 Task: Copy code from large badge options.
Action: Mouse moved to (708, 76)
Screenshot: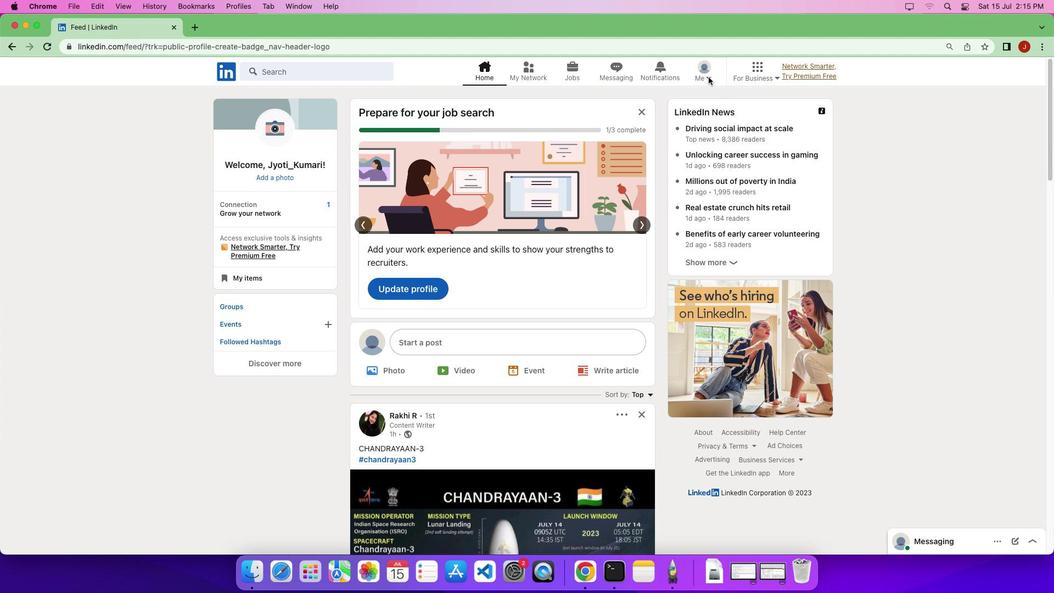 
Action: Mouse pressed left at (708, 76)
Screenshot: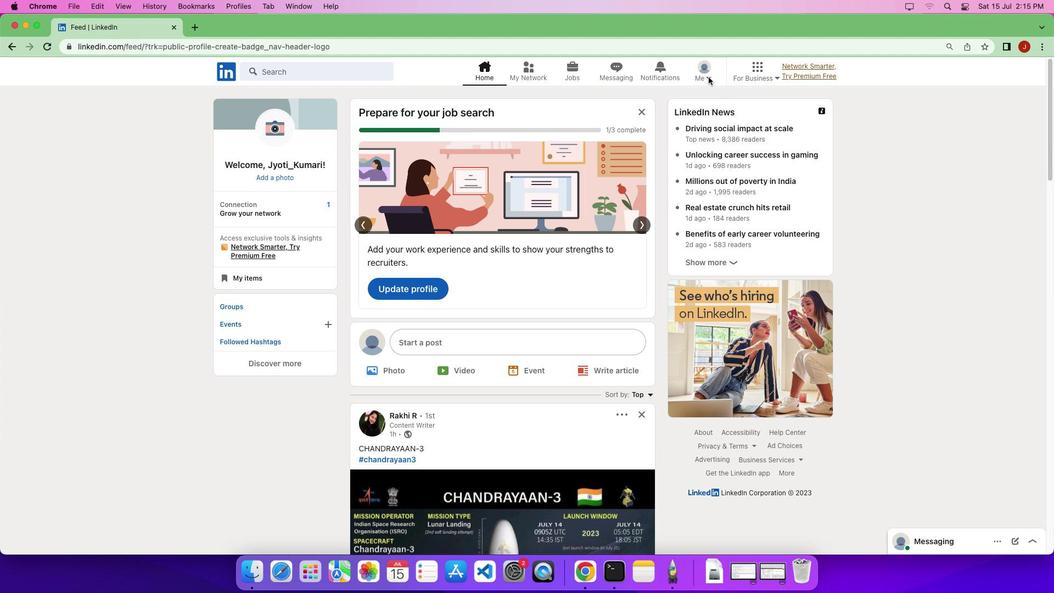 
Action: Mouse moved to (708, 76)
Screenshot: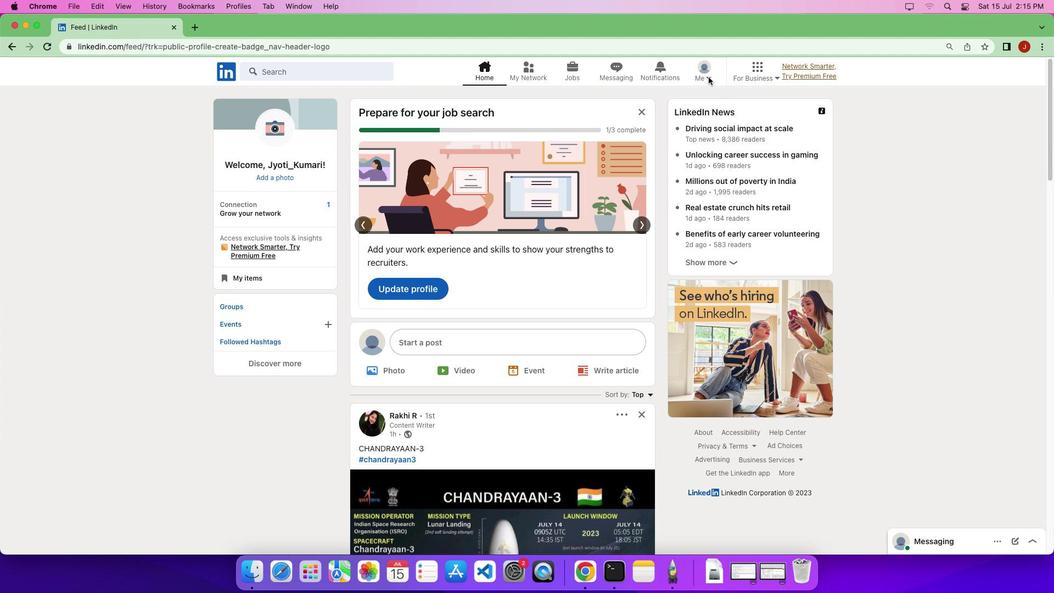 
Action: Mouse pressed left at (708, 76)
Screenshot: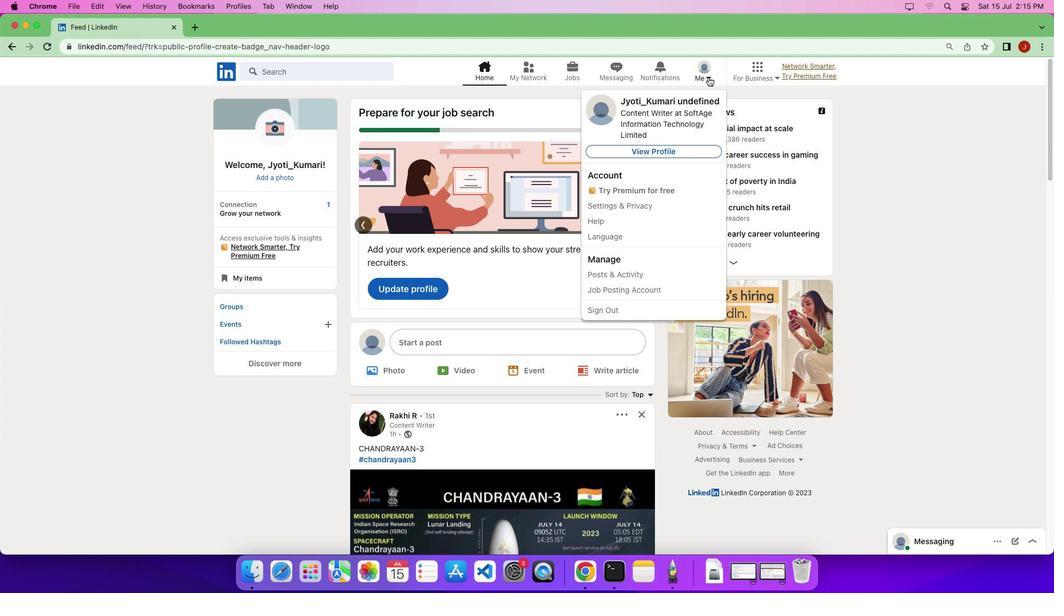 
Action: Mouse moved to (654, 207)
Screenshot: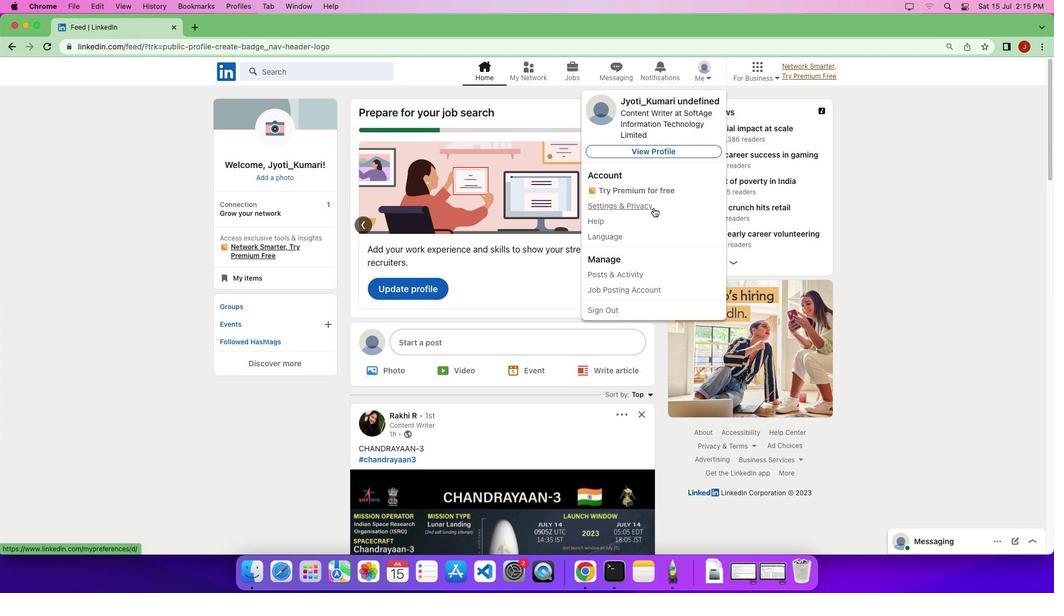 
Action: Mouse pressed left at (654, 207)
Screenshot: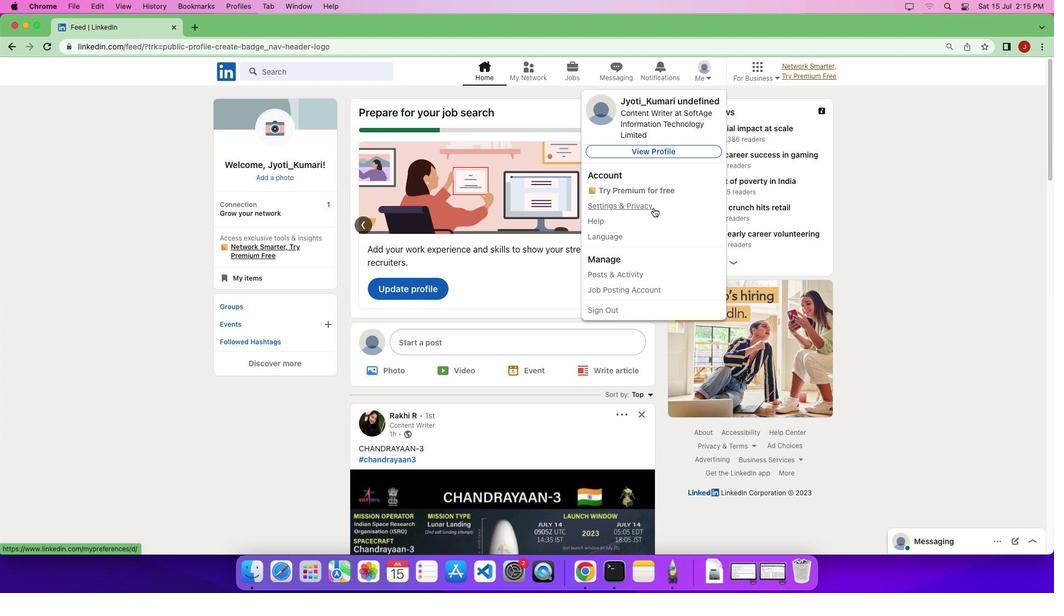 
Action: Mouse moved to (59, 235)
Screenshot: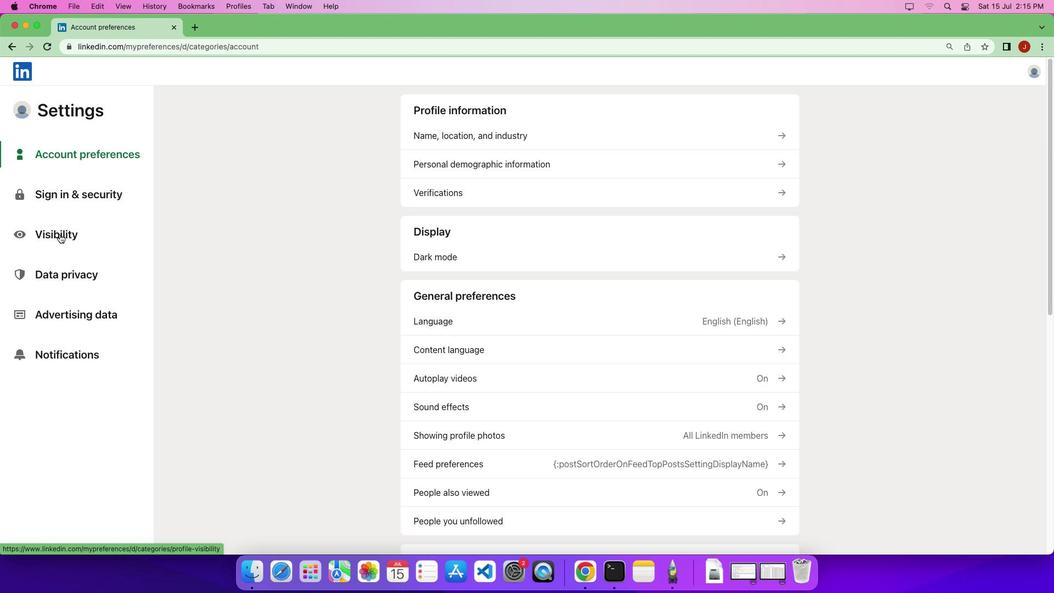 
Action: Mouse pressed left at (59, 235)
Screenshot: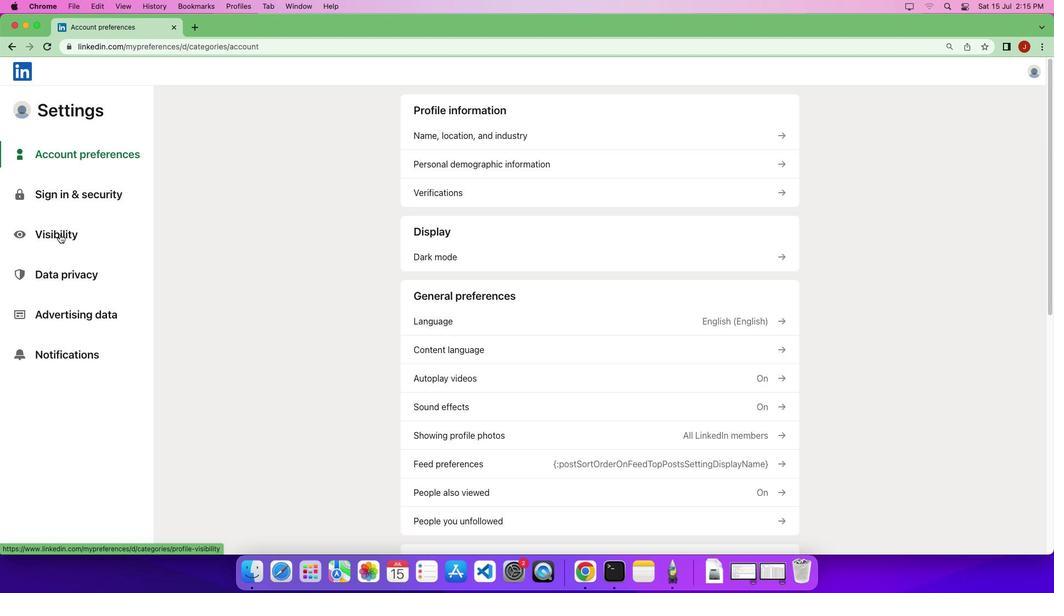 
Action: Mouse moved to (59, 234)
Screenshot: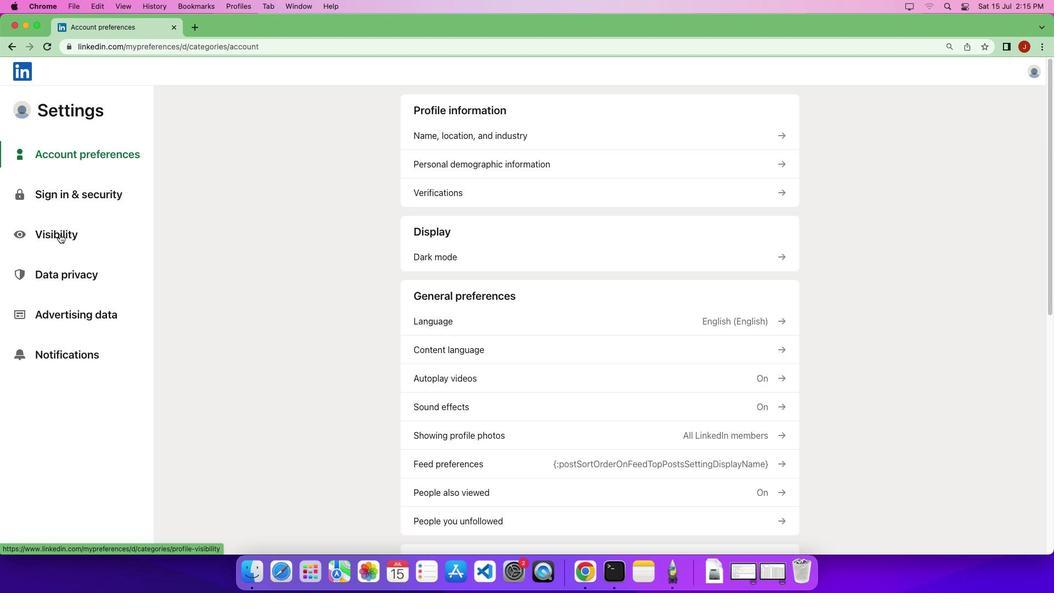 
Action: Mouse pressed left at (59, 234)
Screenshot: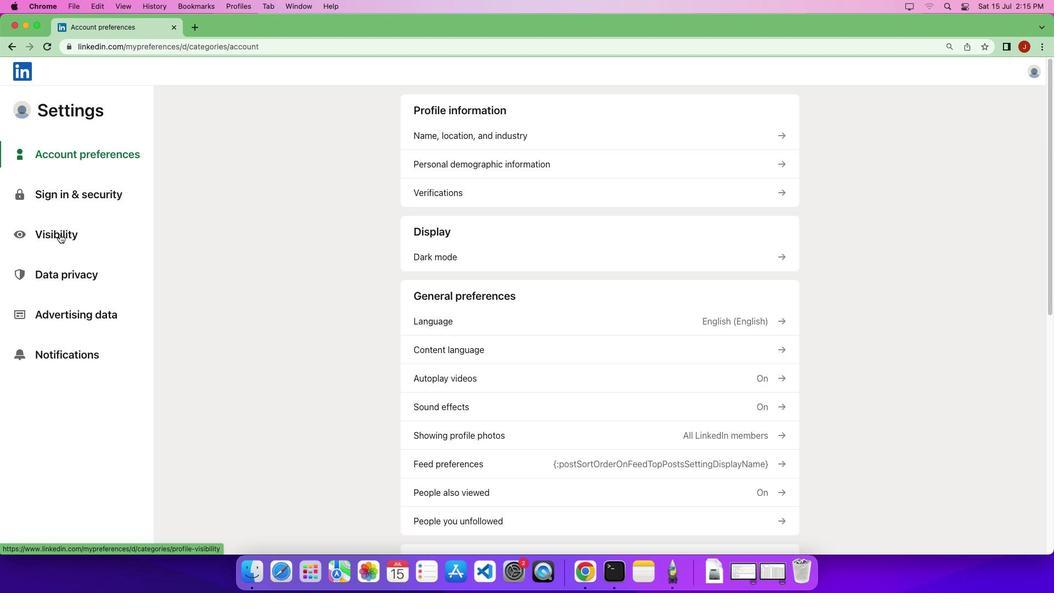 
Action: Mouse moved to (782, 164)
Screenshot: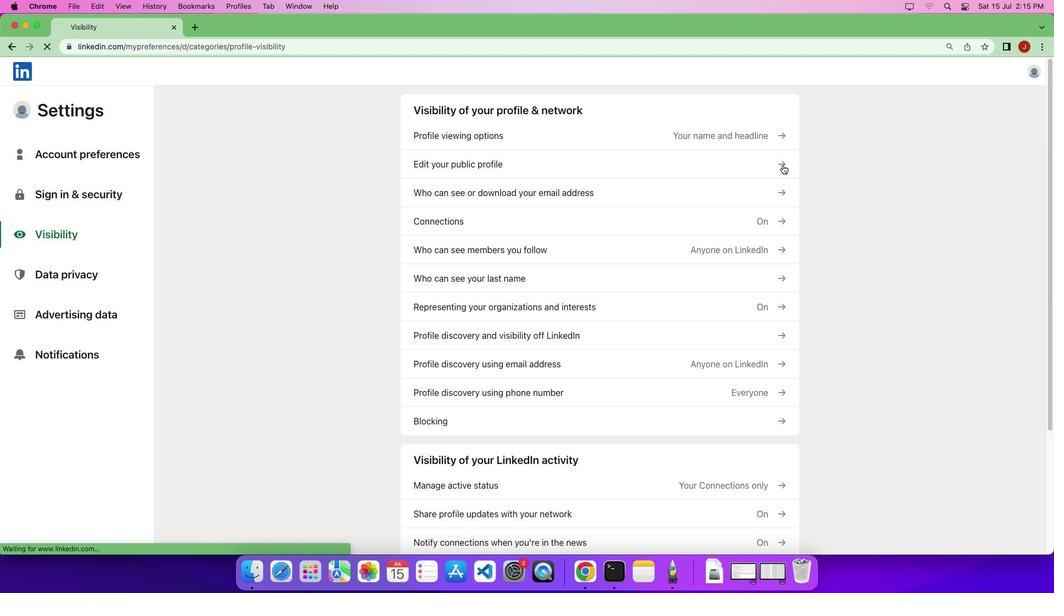 
Action: Mouse pressed left at (782, 164)
Screenshot: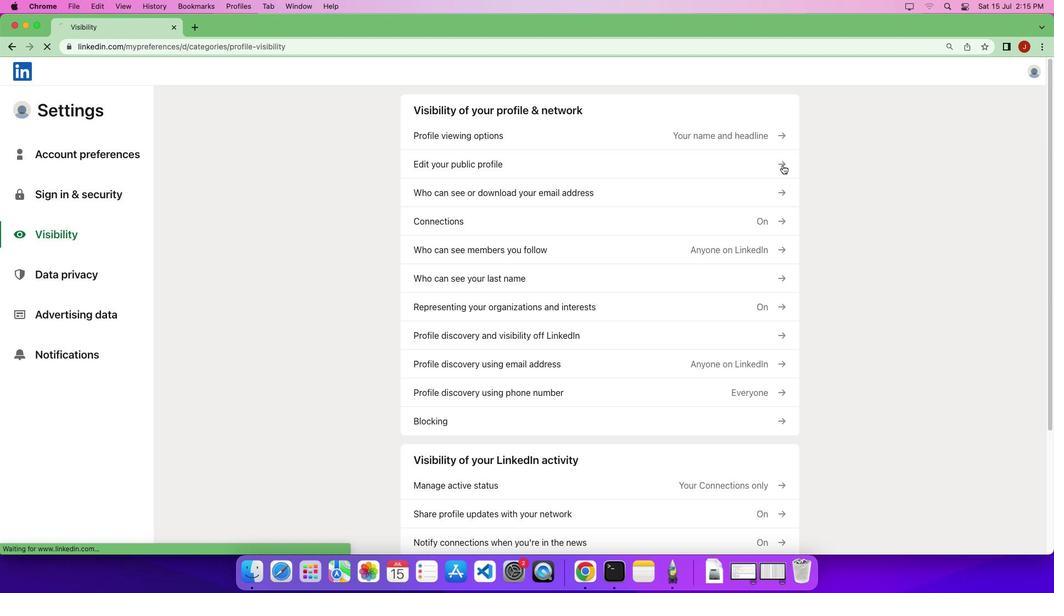 
Action: Mouse pressed left at (782, 164)
Screenshot: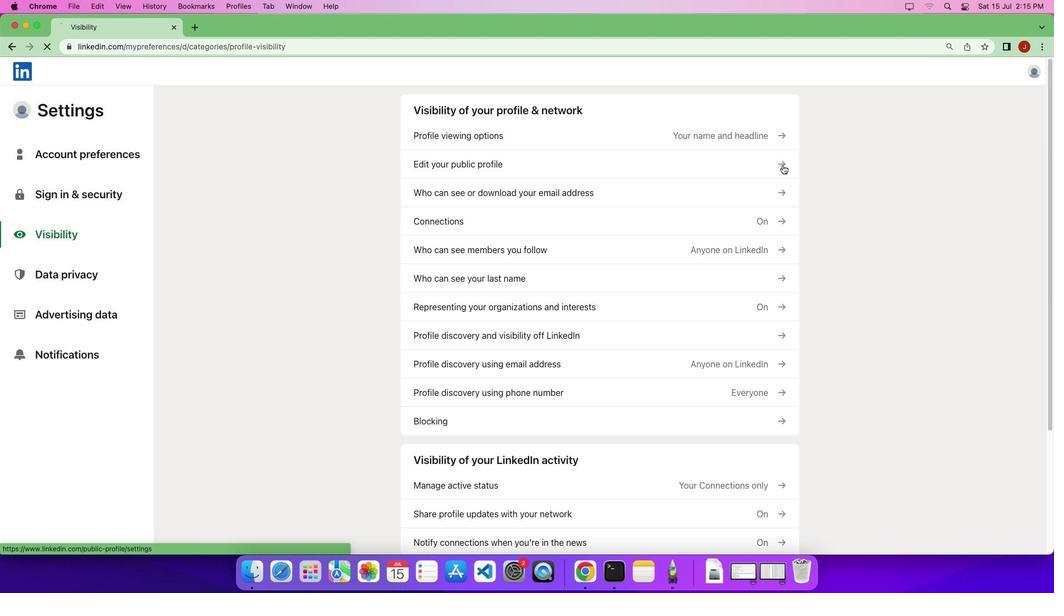 
Action: Mouse moved to (811, 346)
Screenshot: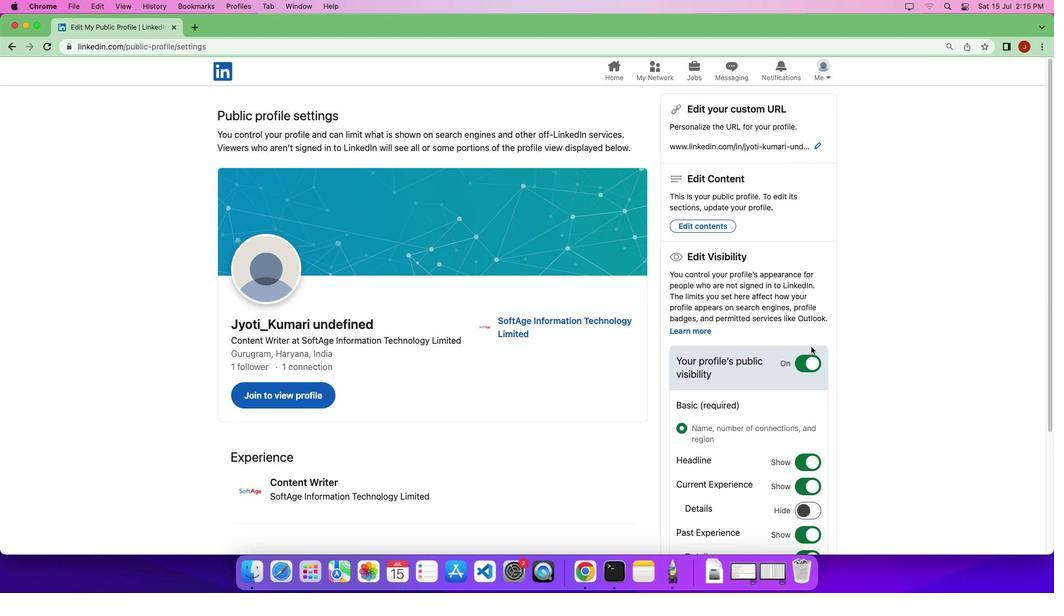 
Action: Mouse scrolled (811, 346) with delta (0, 0)
Screenshot: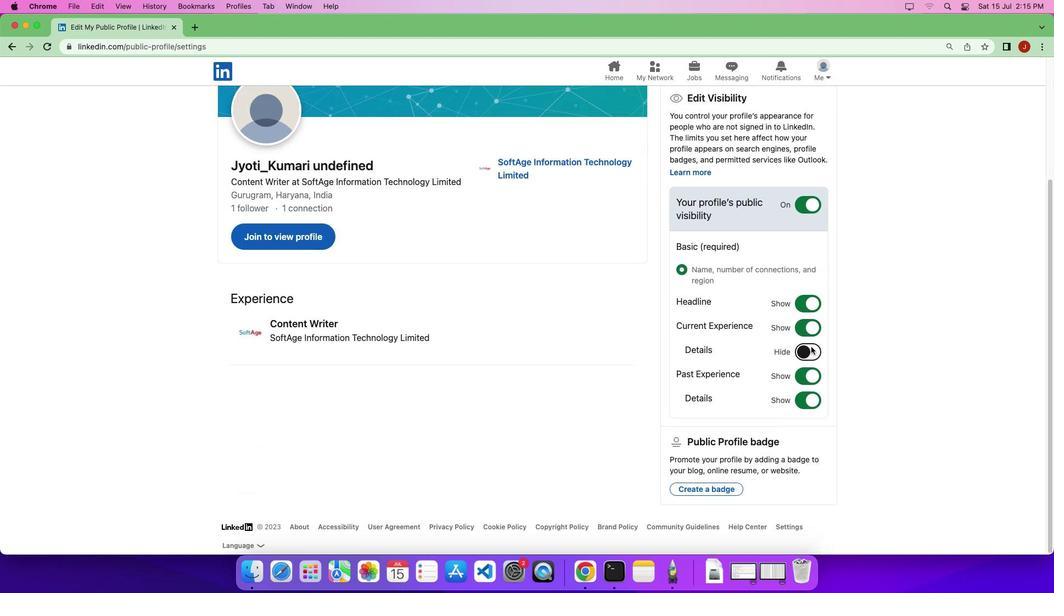 
Action: Mouse moved to (811, 346)
Screenshot: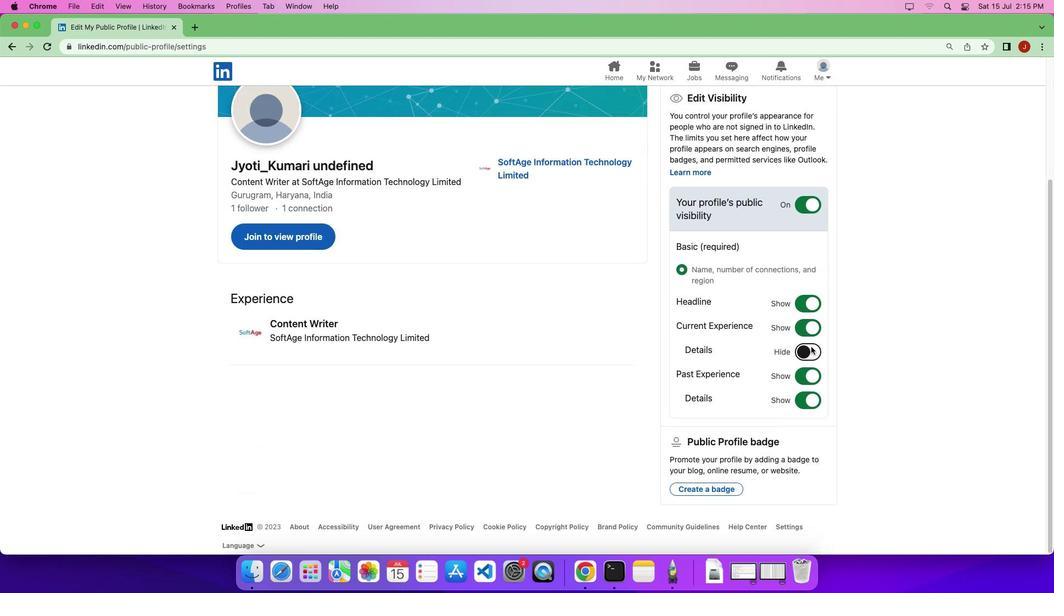 
Action: Mouse scrolled (811, 346) with delta (0, 0)
Screenshot: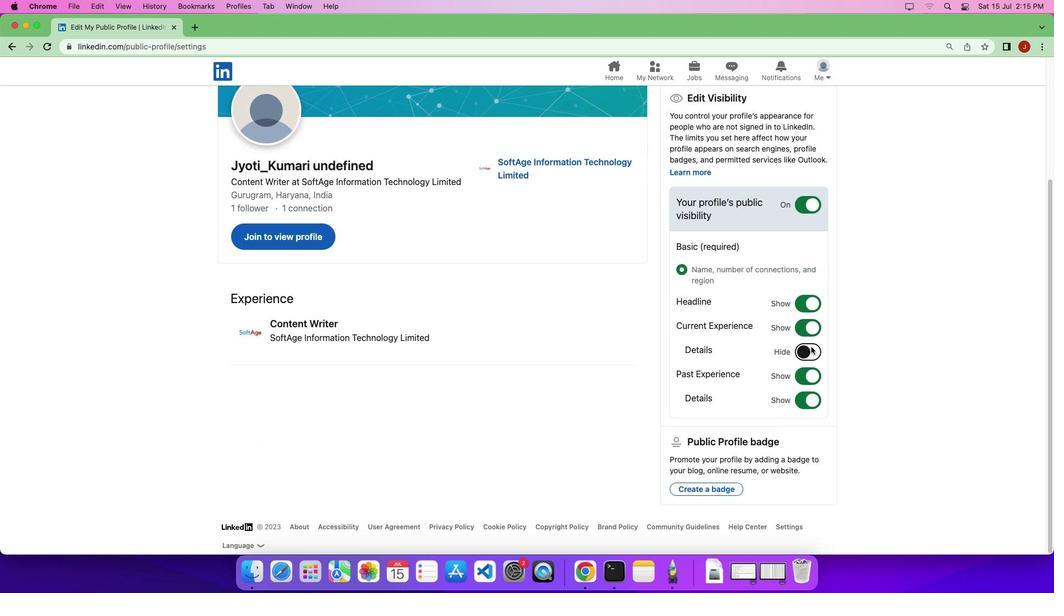 
Action: Mouse scrolled (811, 346) with delta (0, -4)
Screenshot: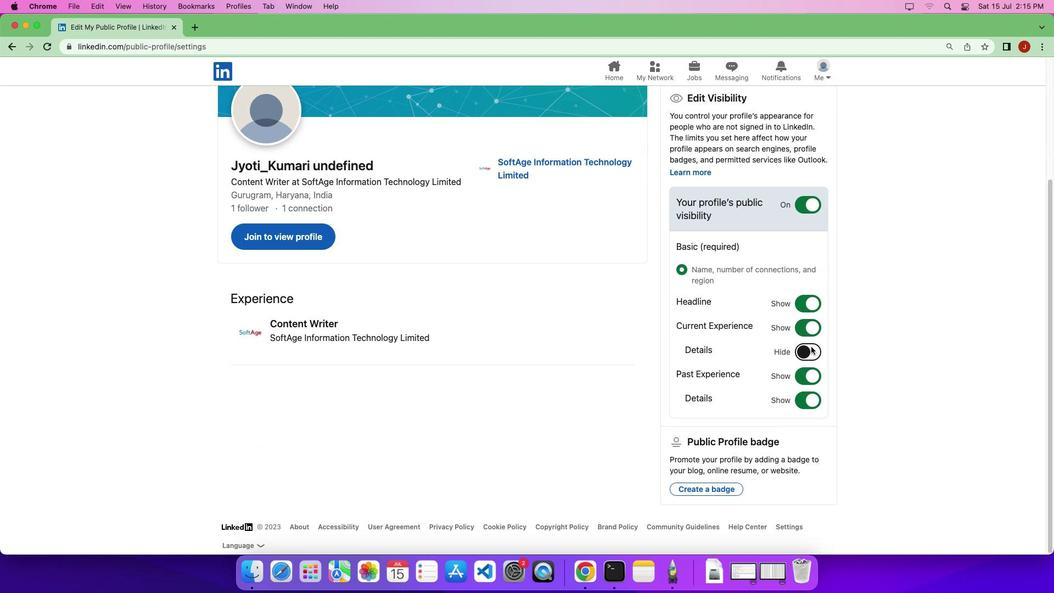 
Action: Mouse scrolled (811, 346) with delta (0, -6)
Screenshot: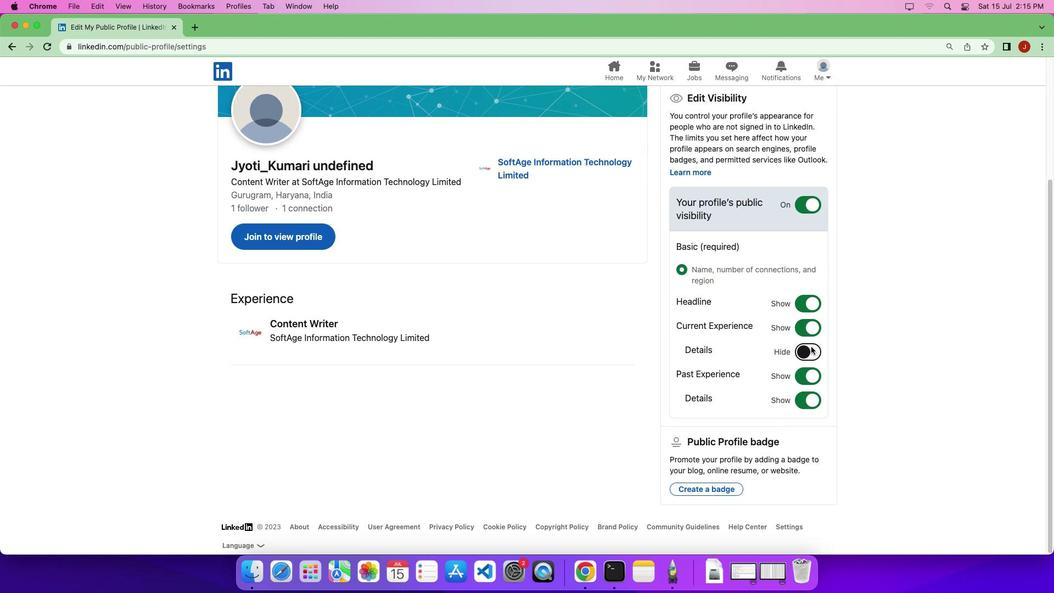 
Action: Mouse moved to (718, 493)
Screenshot: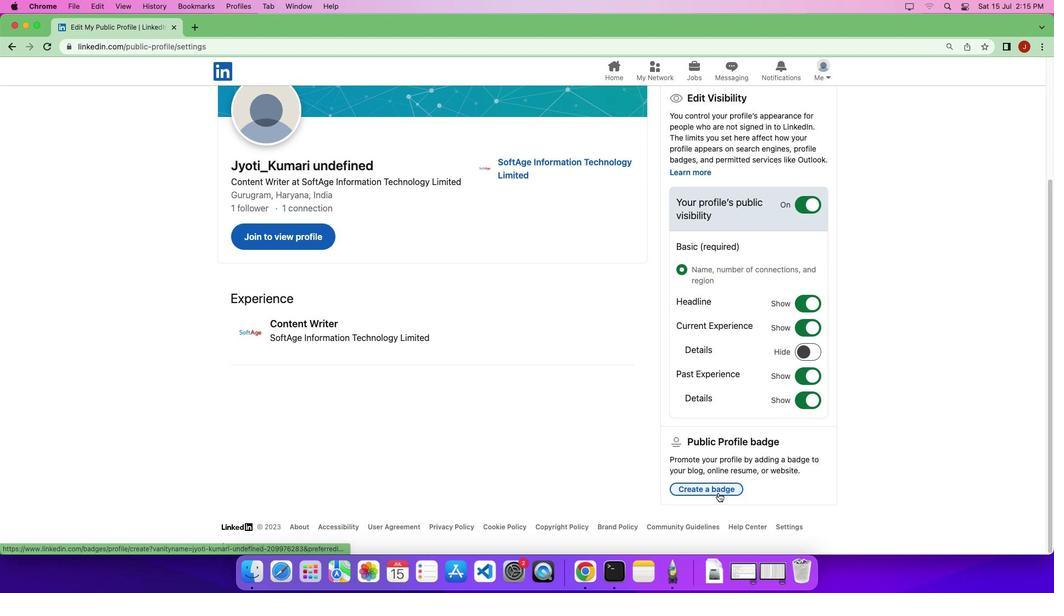 
Action: Mouse pressed left at (718, 493)
Screenshot: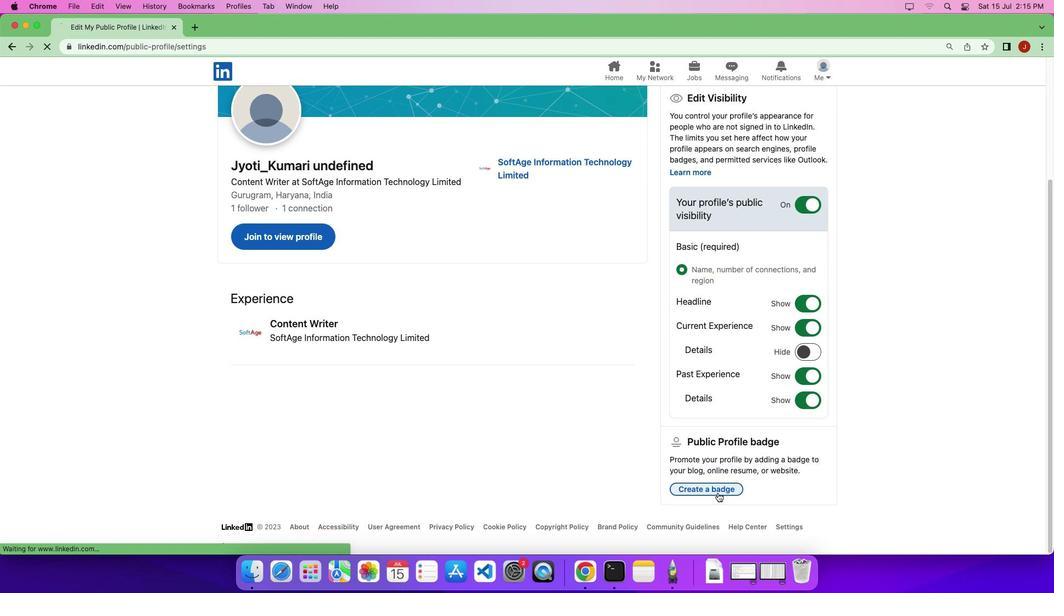 
Action: Mouse moved to (460, 484)
Screenshot: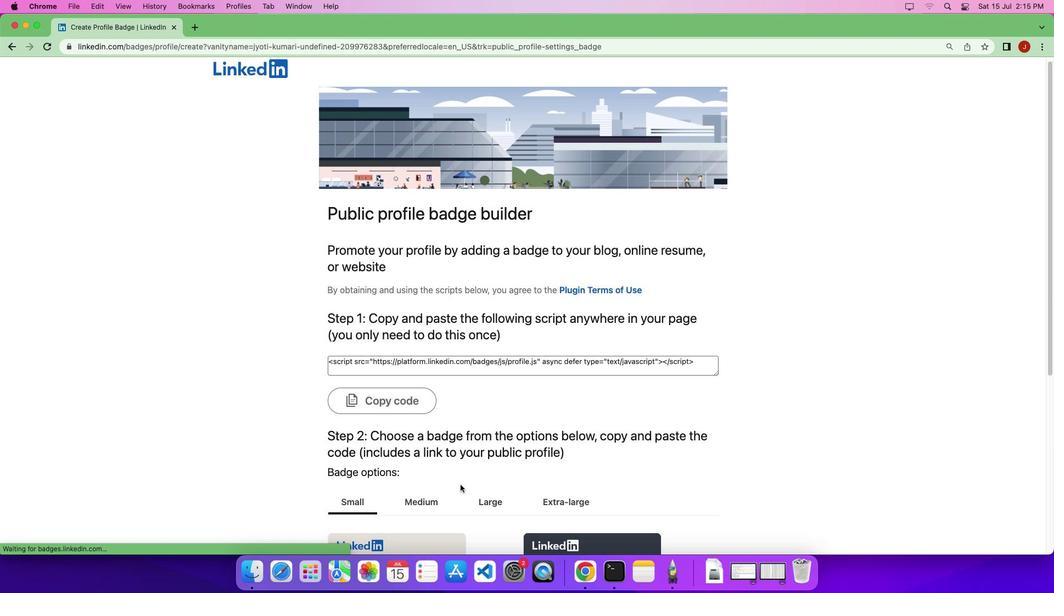 
Action: Mouse scrolled (460, 484) with delta (0, 0)
Screenshot: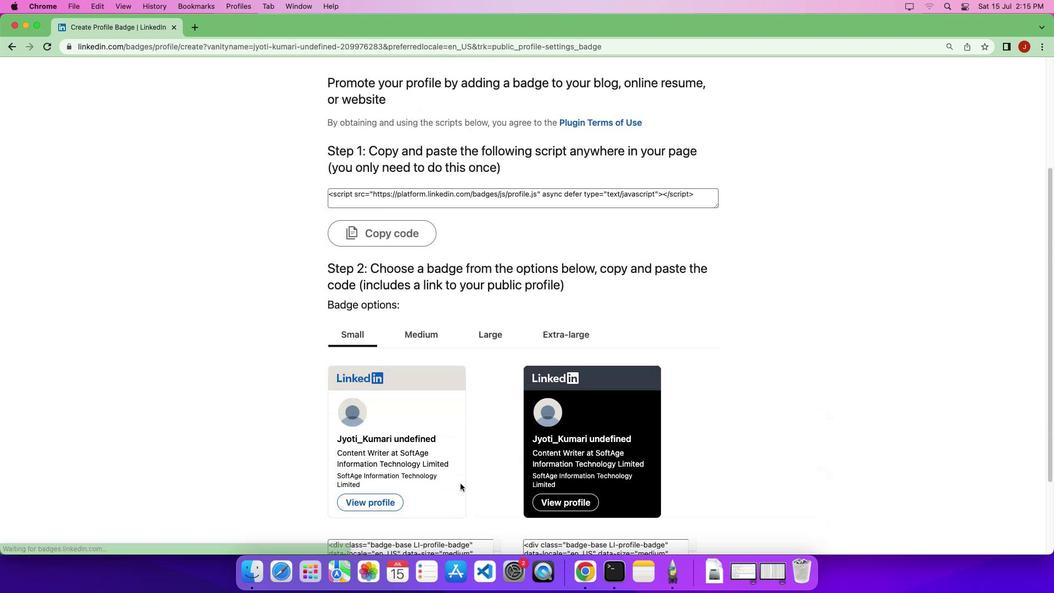 
Action: Mouse scrolled (460, 484) with delta (0, 0)
Screenshot: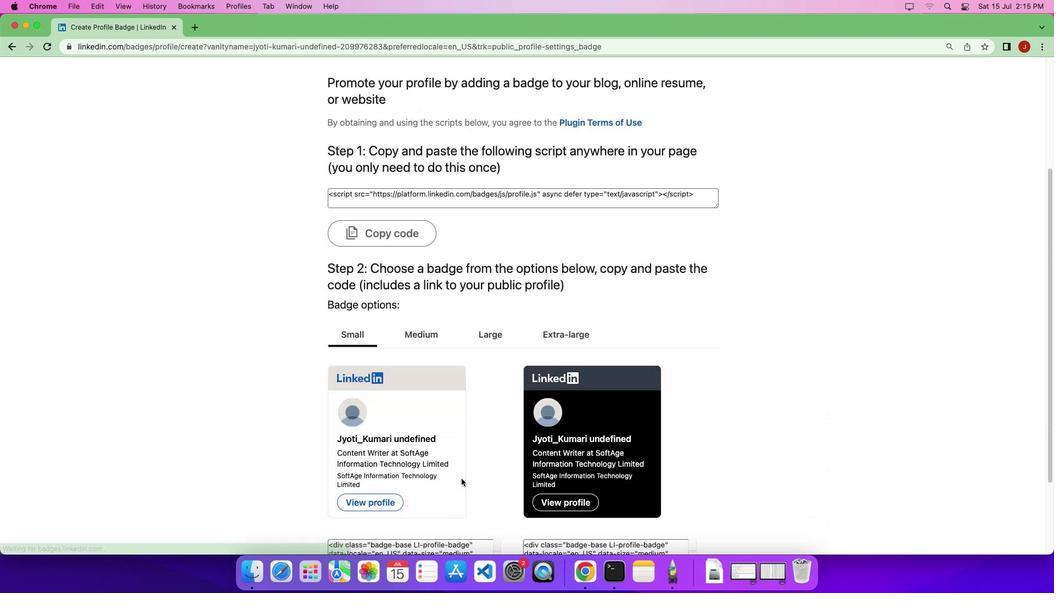 
Action: Mouse scrolled (460, 484) with delta (0, -3)
Screenshot: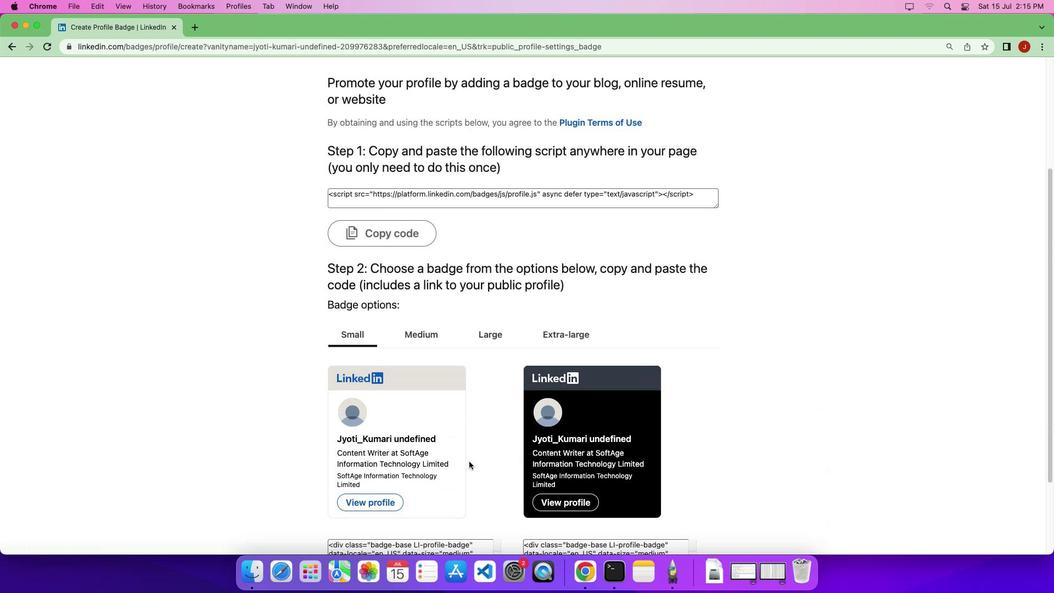 
Action: Mouse moved to (488, 334)
Screenshot: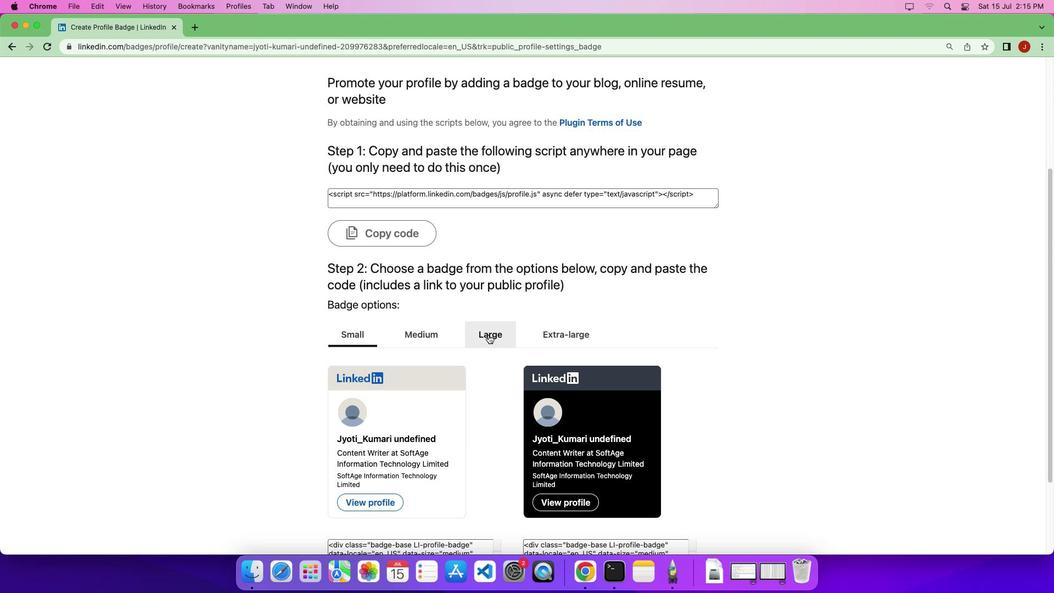 
Action: Mouse pressed left at (488, 334)
Screenshot: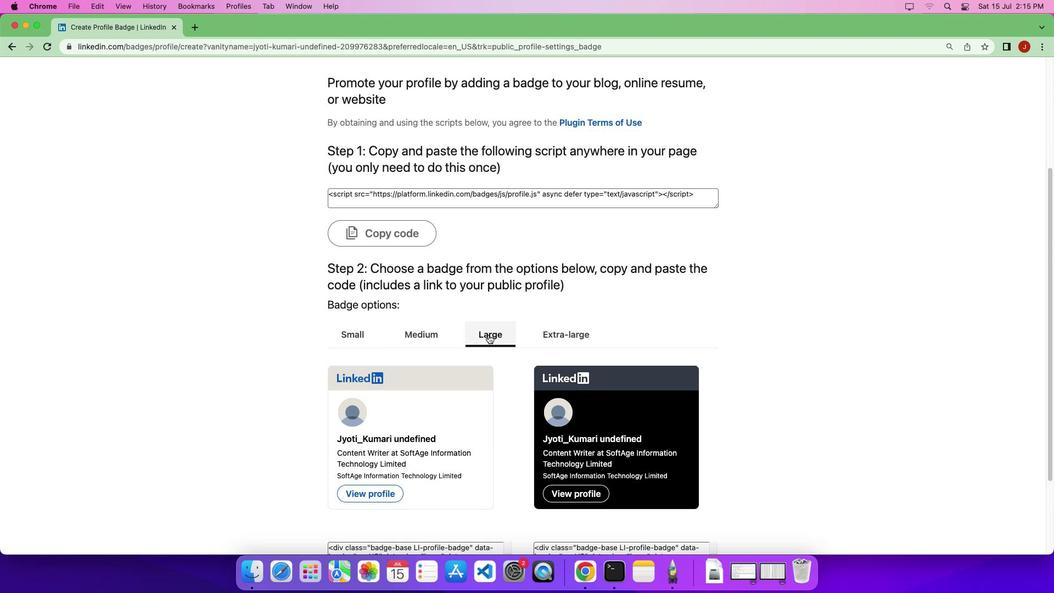 
Action: Mouse moved to (494, 404)
Screenshot: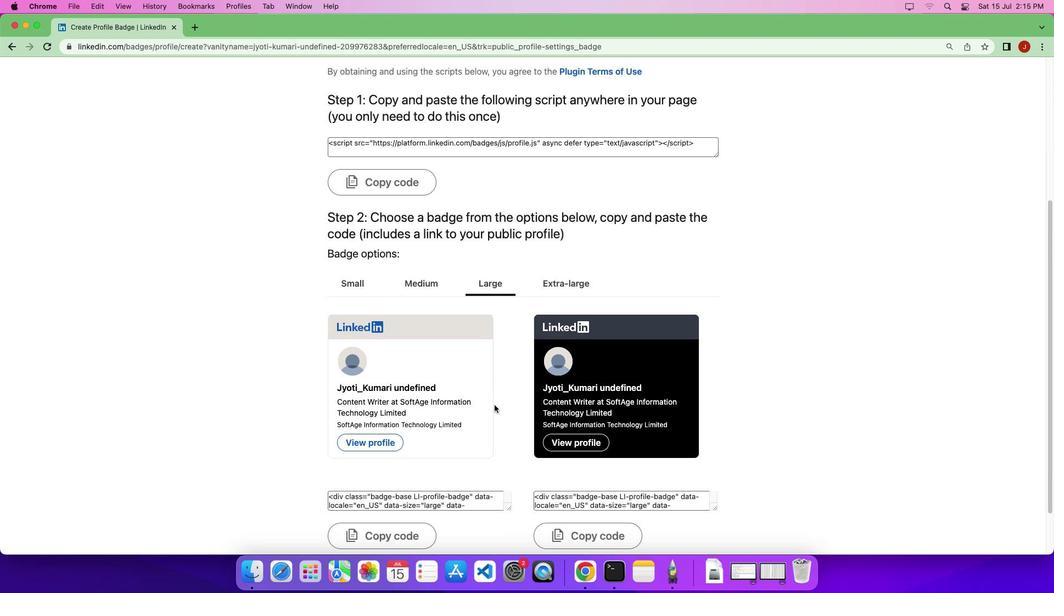 
Action: Mouse scrolled (494, 404) with delta (0, 0)
Screenshot: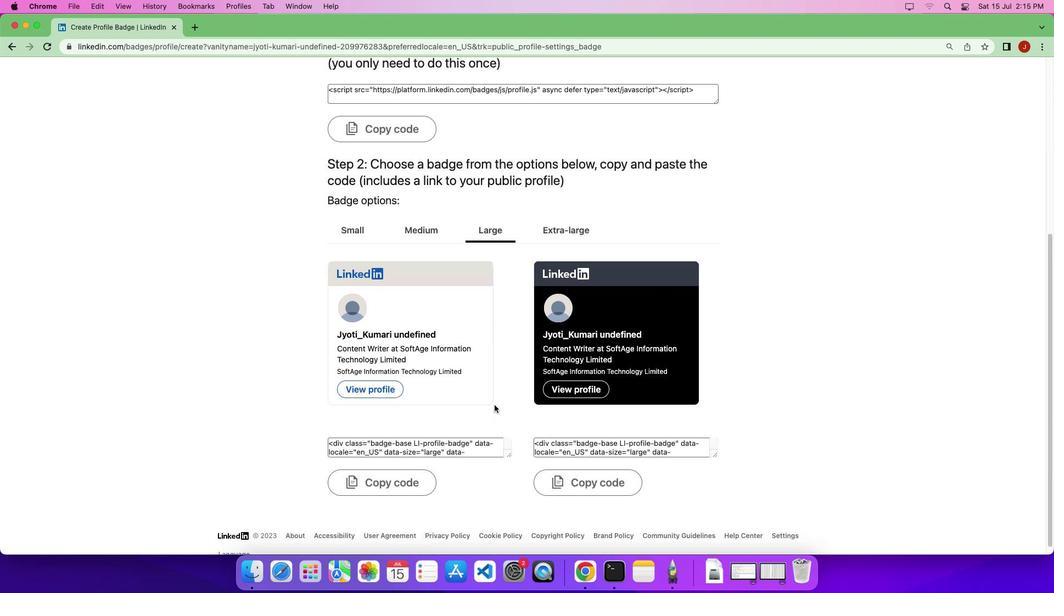 
Action: Mouse scrolled (494, 404) with delta (0, 0)
Screenshot: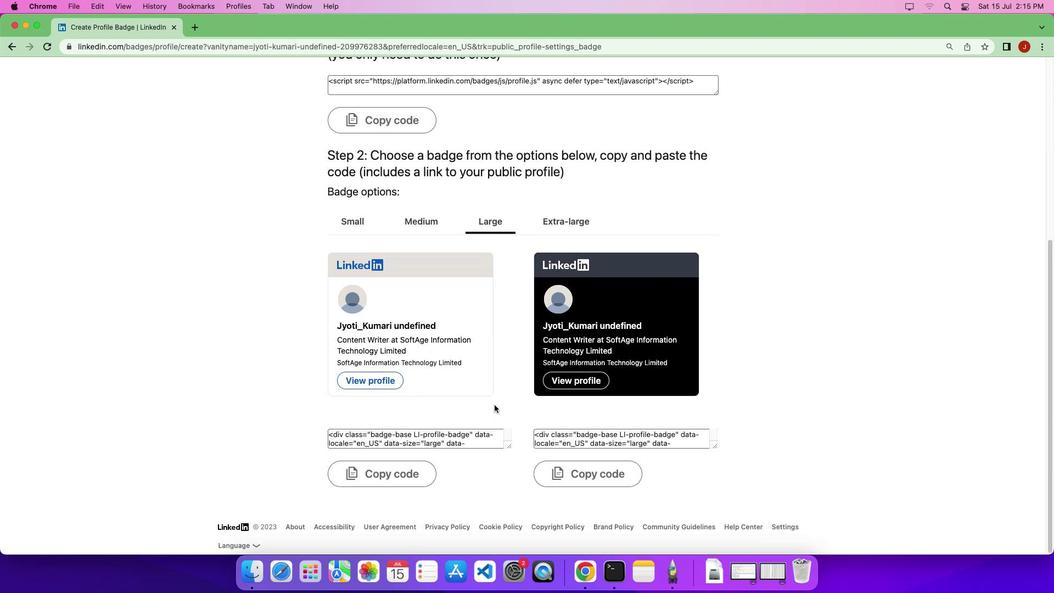 
Action: Mouse scrolled (494, 404) with delta (0, -2)
Screenshot: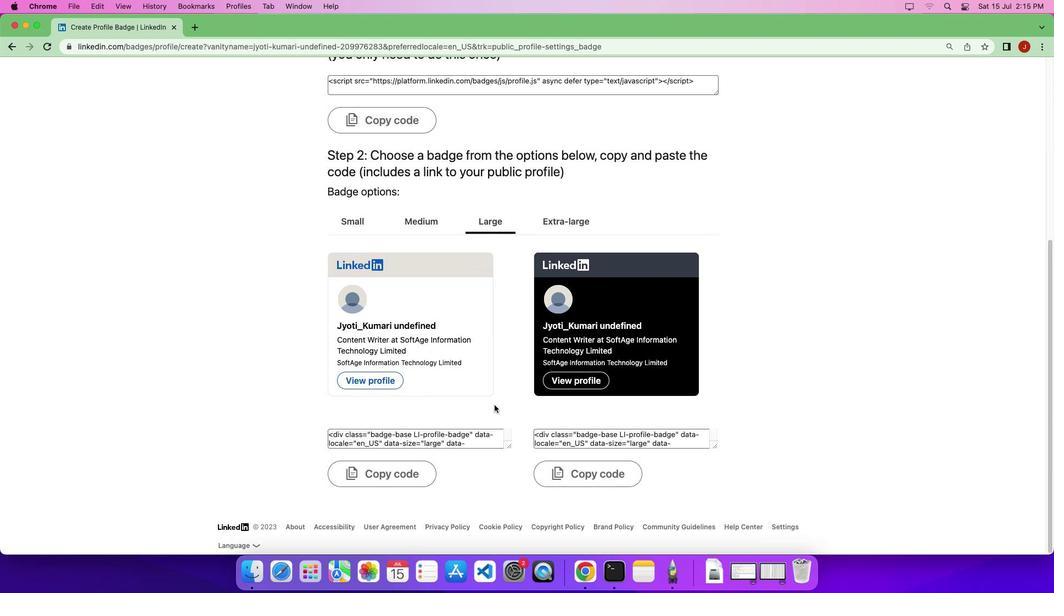
Action: Mouse scrolled (494, 404) with delta (0, 0)
Screenshot: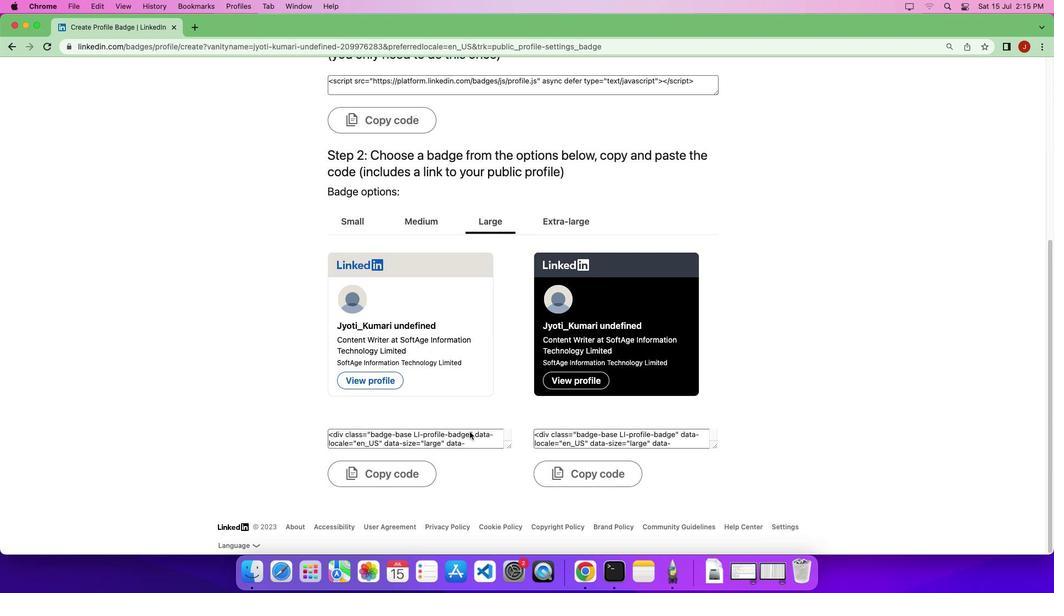 
Action: Mouse moved to (409, 473)
Screenshot: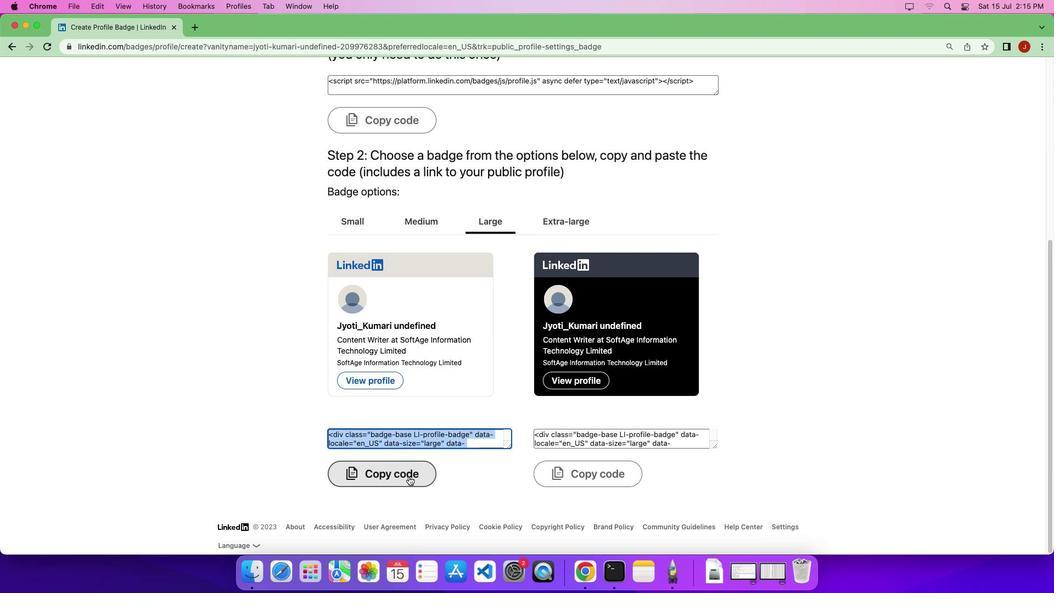 
Action: Mouse pressed left at (409, 473)
Screenshot: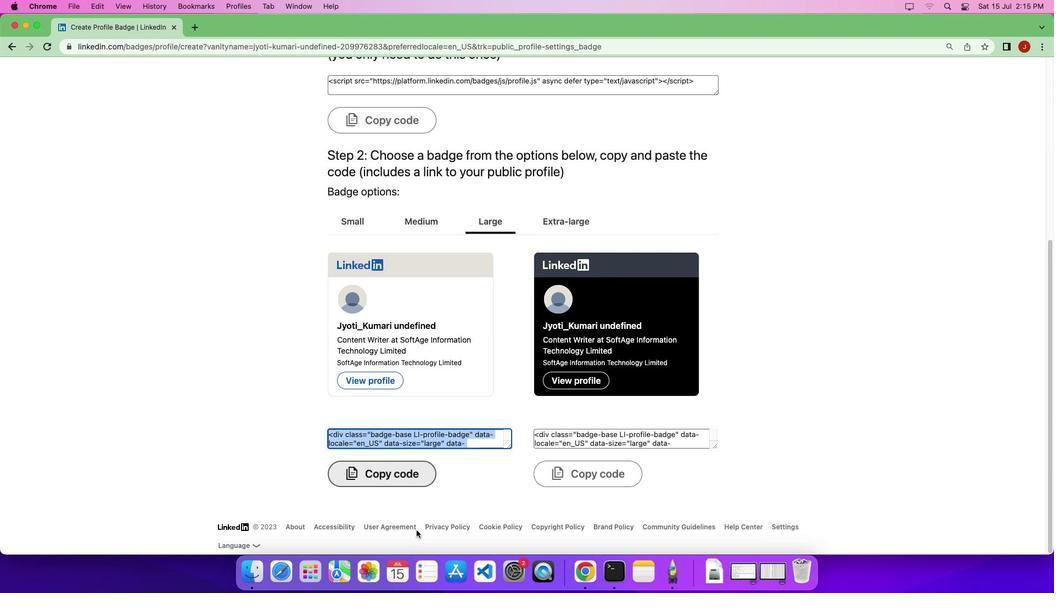 
Action: Mouse moved to (421, 592)
Screenshot: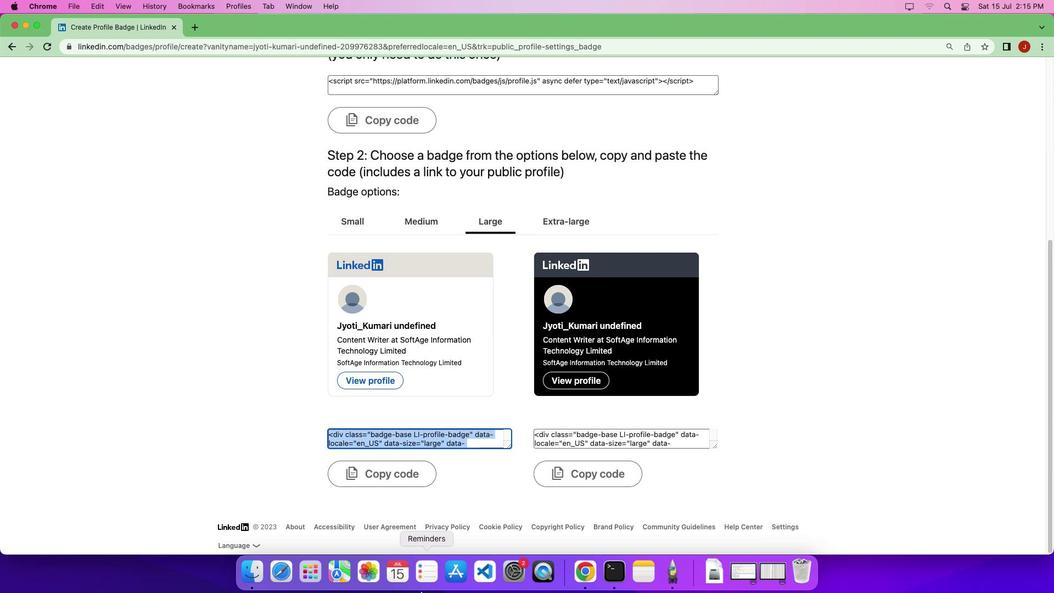 
